 Task: Set the distort mode for the gradient video filter to edge.
Action: Mouse moved to (104, 11)
Screenshot: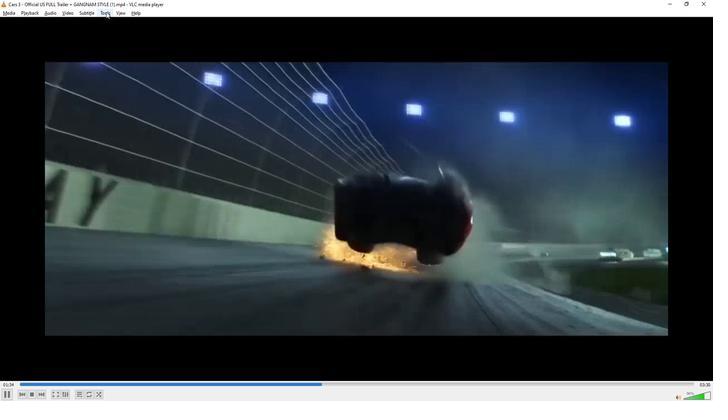 
Action: Mouse pressed left at (104, 11)
Screenshot: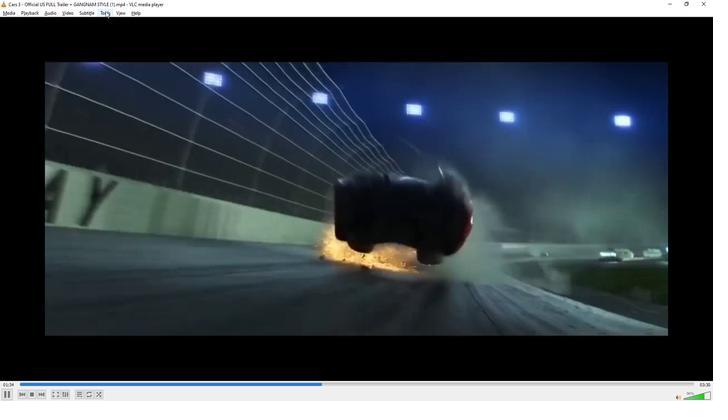 
Action: Mouse moved to (119, 100)
Screenshot: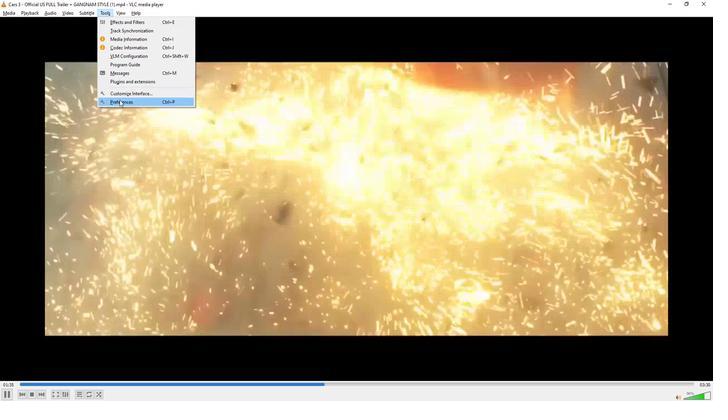 
Action: Mouse pressed left at (119, 100)
Screenshot: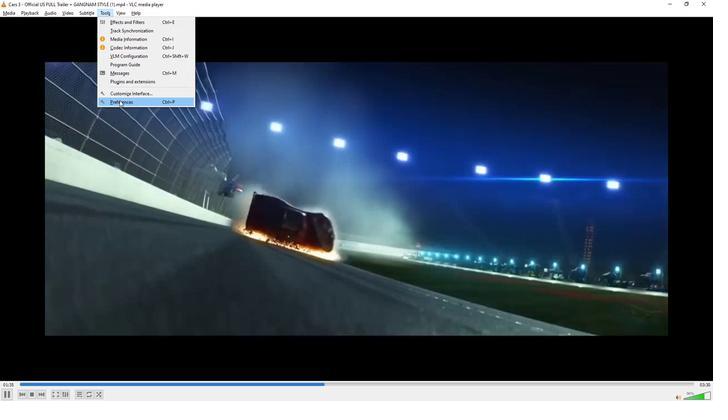 
Action: Mouse moved to (157, 317)
Screenshot: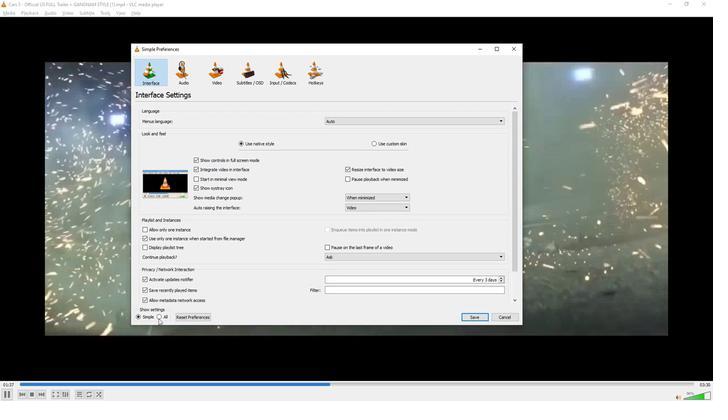 
Action: Mouse pressed left at (157, 317)
Screenshot: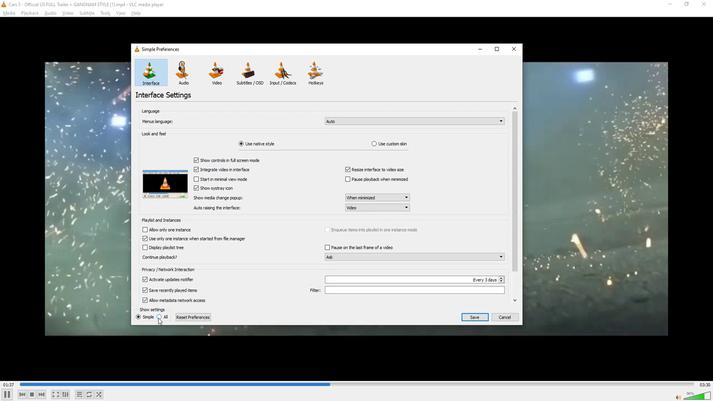 
Action: Mouse moved to (163, 282)
Screenshot: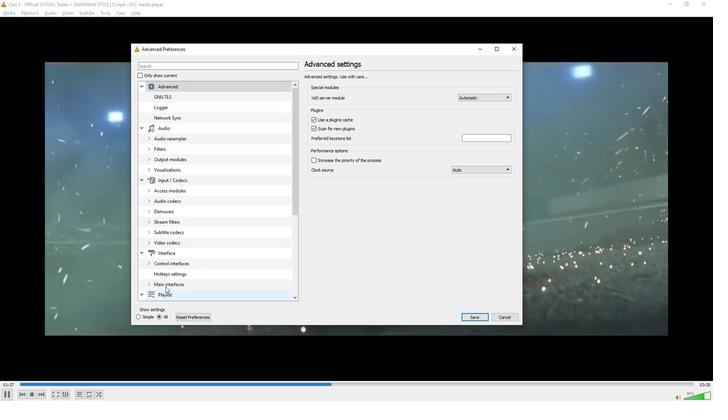 
Action: Mouse scrolled (163, 282) with delta (0, 0)
Screenshot: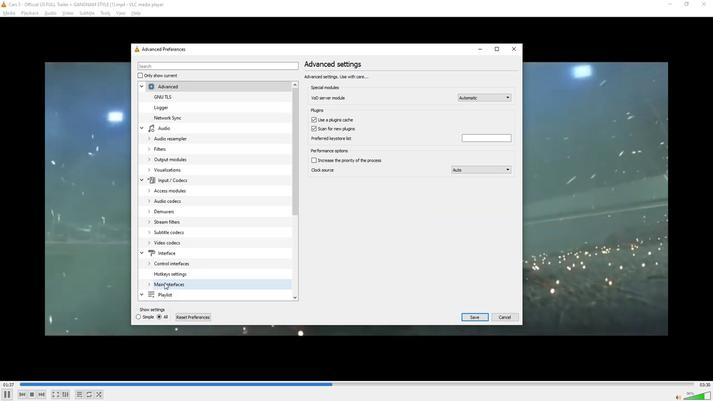 
Action: Mouse scrolled (163, 282) with delta (0, 0)
Screenshot: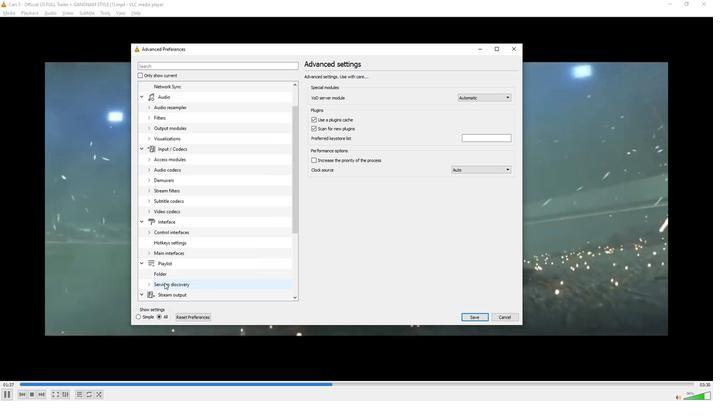 
Action: Mouse scrolled (163, 282) with delta (0, 0)
Screenshot: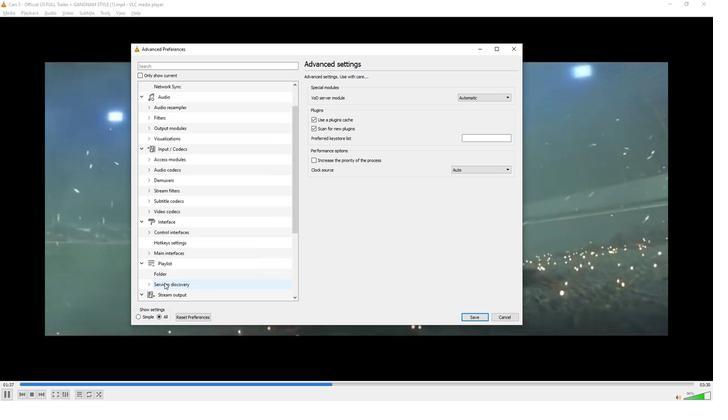 
Action: Mouse scrolled (163, 282) with delta (0, 0)
Screenshot: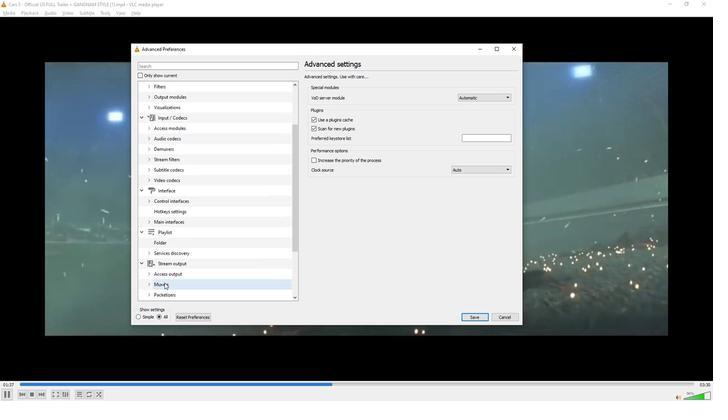 
Action: Mouse scrolled (163, 282) with delta (0, 0)
Screenshot: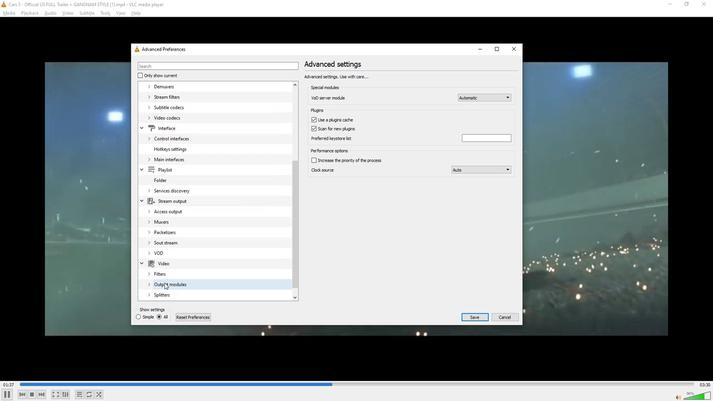 
Action: Mouse scrolled (163, 282) with delta (0, 0)
Screenshot: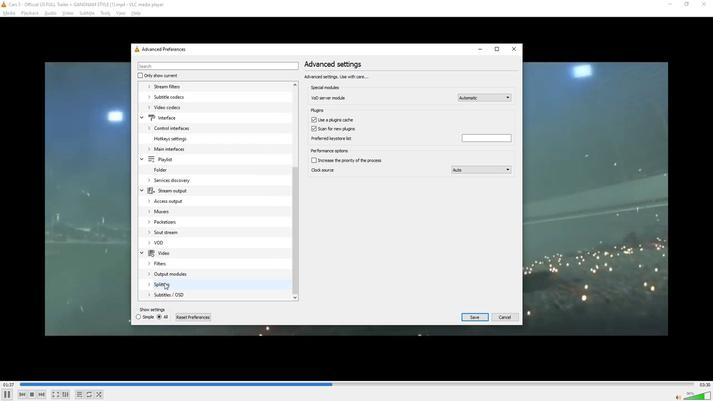
Action: Mouse scrolled (163, 282) with delta (0, 0)
Screenshot: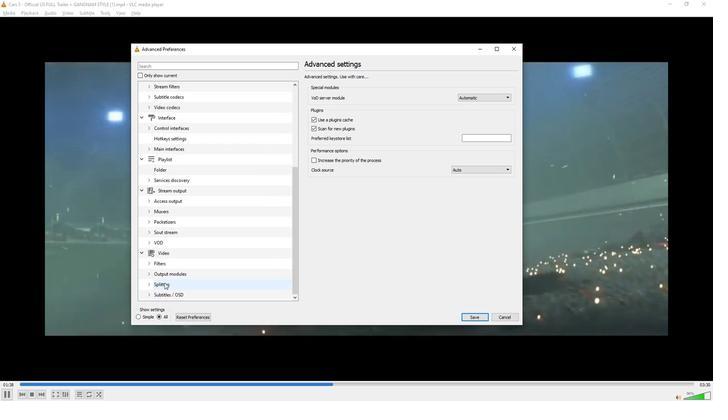 
Action: Mouse moved to (149, 261)
Screenshot: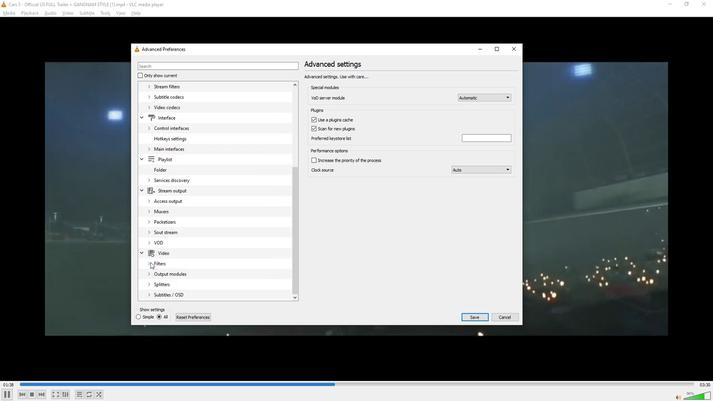 
Action: Mouse pressed left at (149, 261)
Screenshot: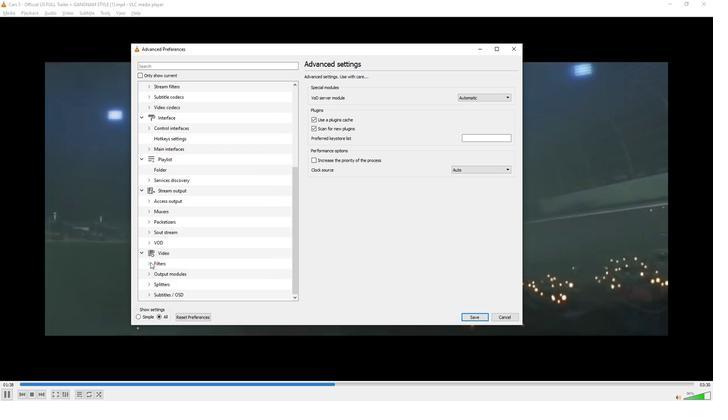 
Action: Mouse moved to (159, 261)
Screenshot: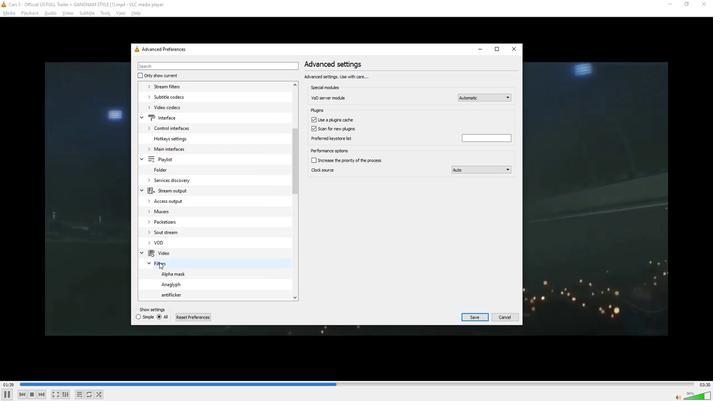 
Action: Mouse scrolled (159, 261) with delta (0, 0)
Screenshot: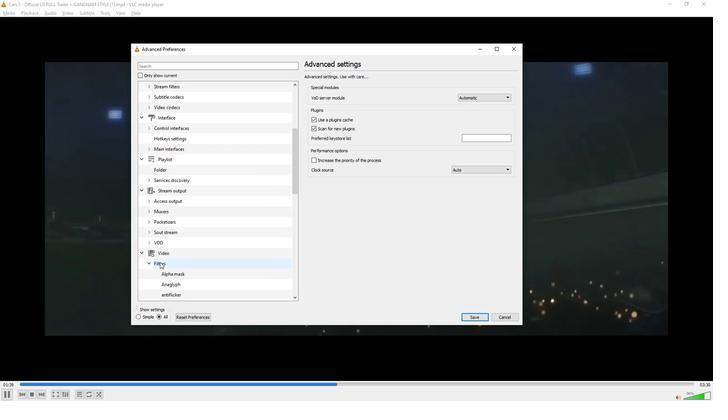 
Action: Mouse scrolled (159, 261) with delta (0, 0)
Screenshot: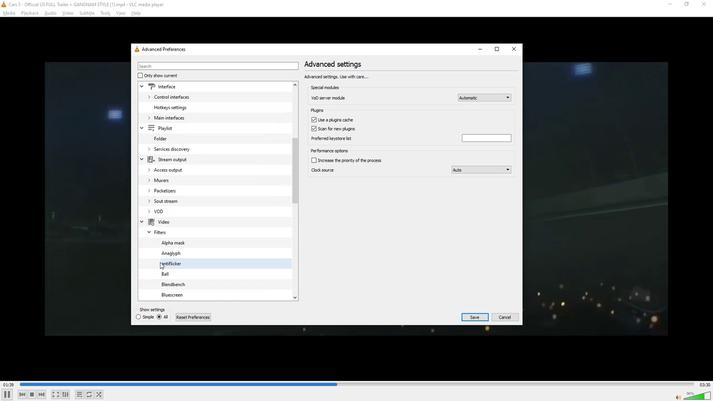 
Action: Mouse scrolled (159, 261) with delta (0, 0)
Screenshot: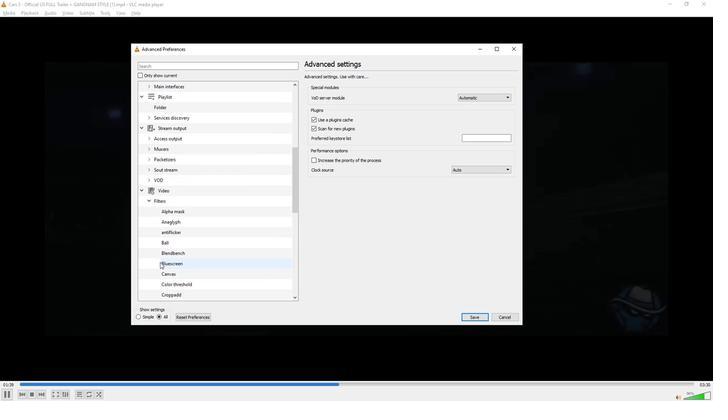 
Action: Mouse scrolled (159, 261) with delta (0, 0)
Screenshot: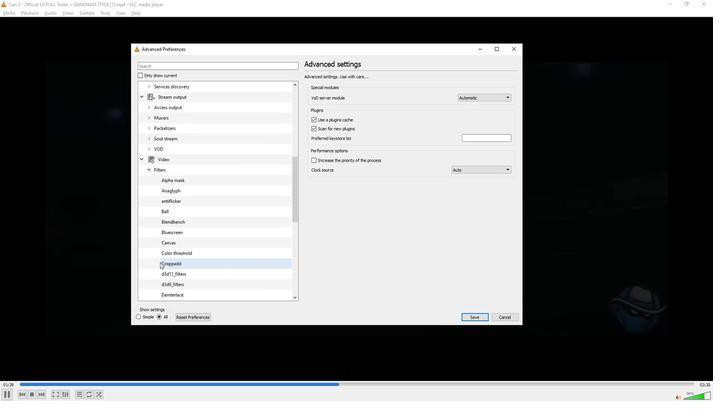 
Action: Mouse scrolled (159, 261) with delta (0, 0)
Screenshot: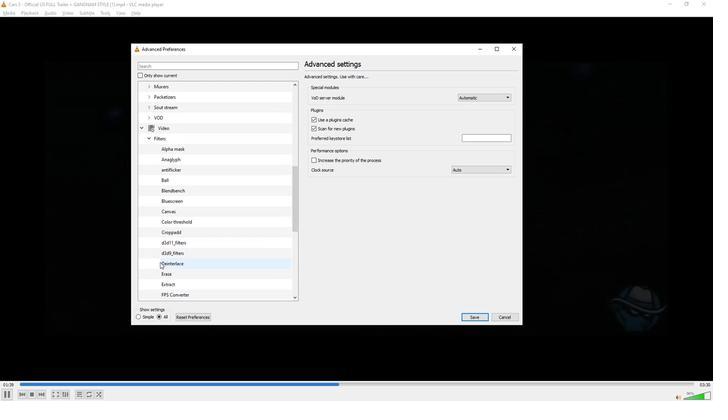 
Action: Mouse scrolled (159, 261) with delta (0, 0)
Screenshot: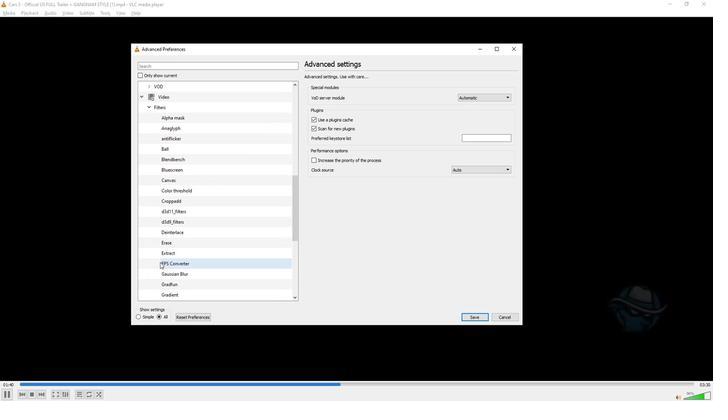 
Action: Mouse moved to (170, 263)
Screenshot: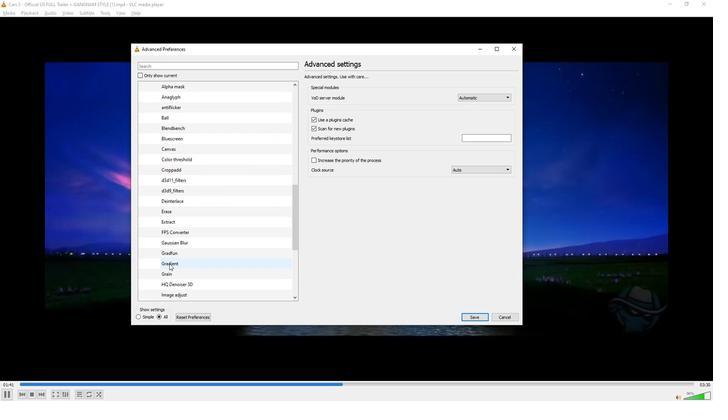 
Action: Mouse pressed left at (170, 263)
Screenshot: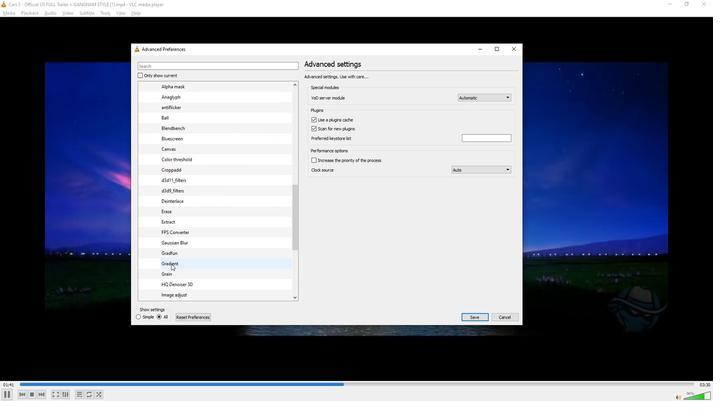 
Action: Mouse moved to (511, 86)
Screenshot: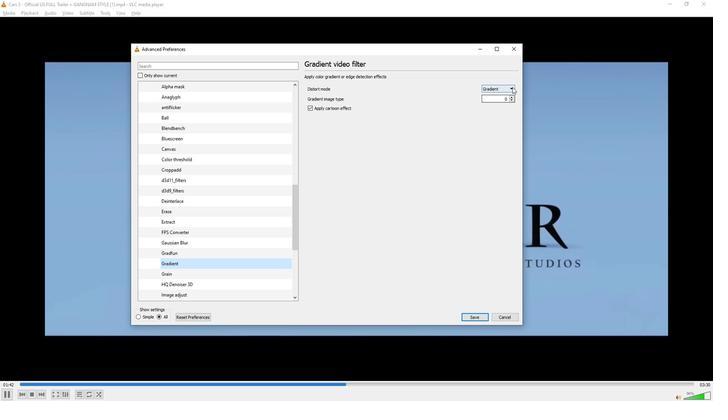 
Action: Mouse pressed left at (511, 86)
Screenshot: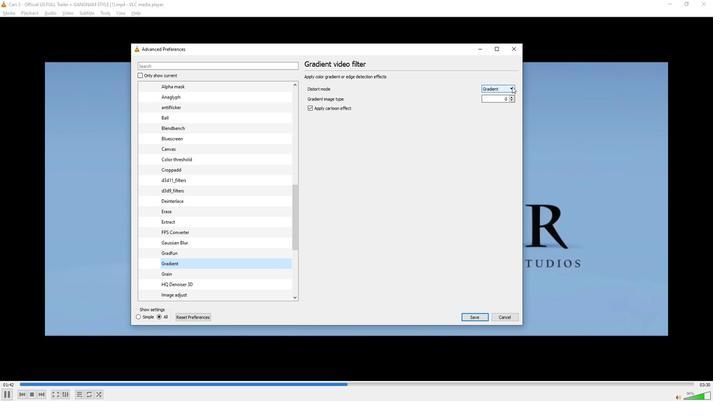 
Action: Mouse moved to (492, 99)
Screenshot: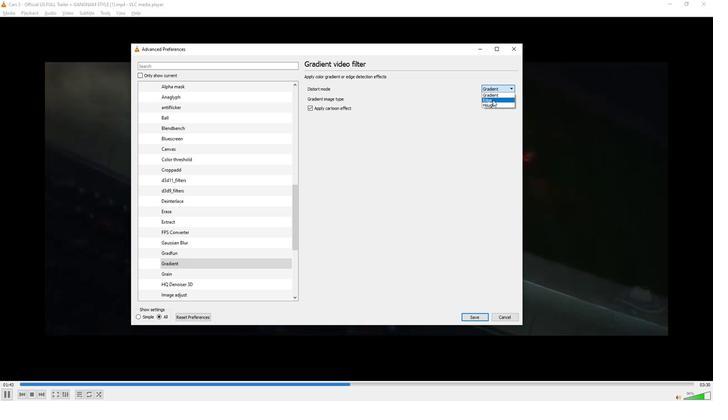 
Action: Mouse pressed left at (492, 99)
Screenshot: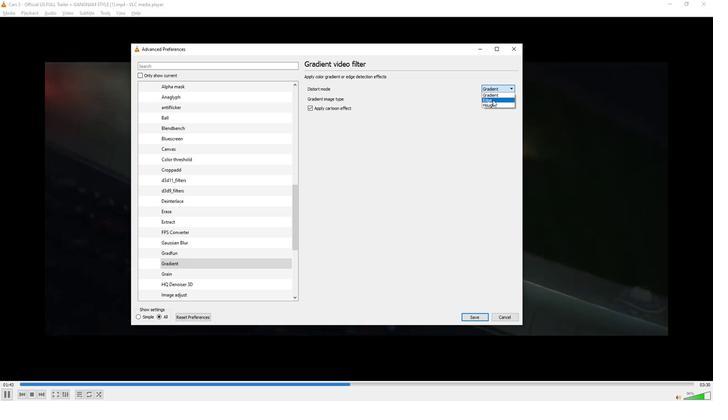 
Action: Mouse moved to (445, 162)
Screenshot: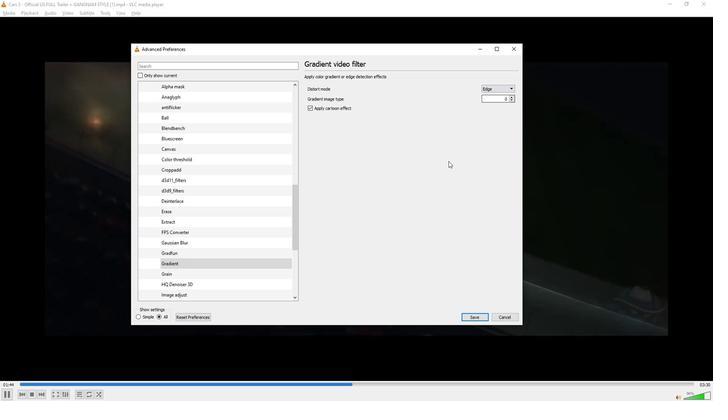 
